Task: Add Sprouts Goat's Milk Bar Soap to the cart.
Action: Mouse moved to (69, 367)
Screenshot: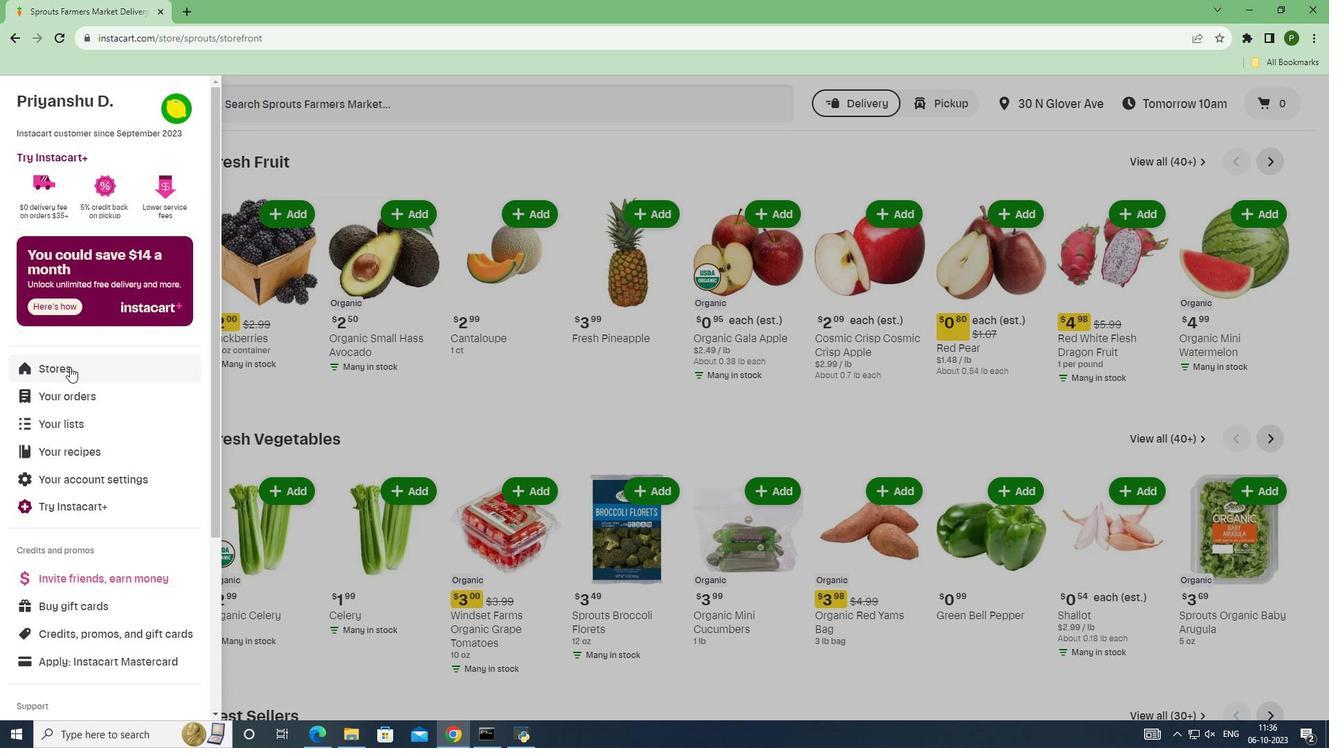 
Action: Mouse pressed left at (69, 367)
Screenshot: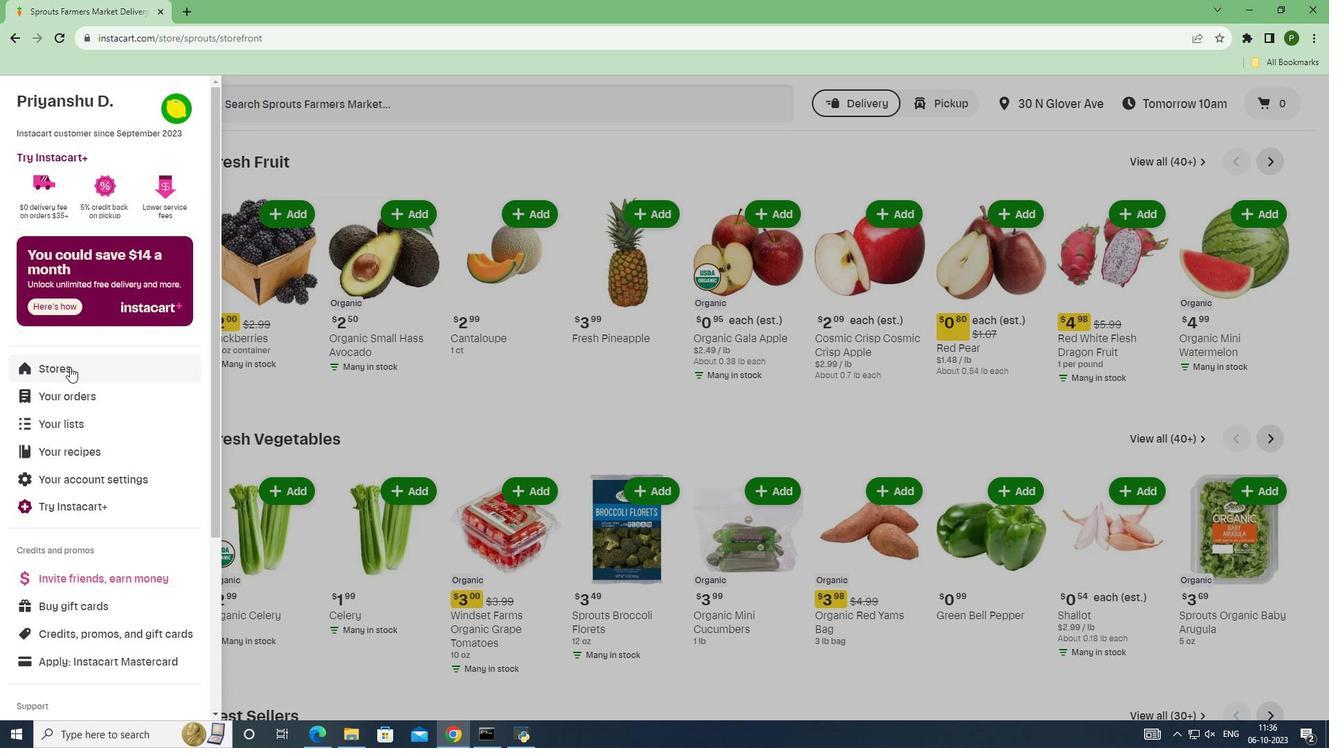 
Action: Mouse moved to (299, 155)
Screenshot: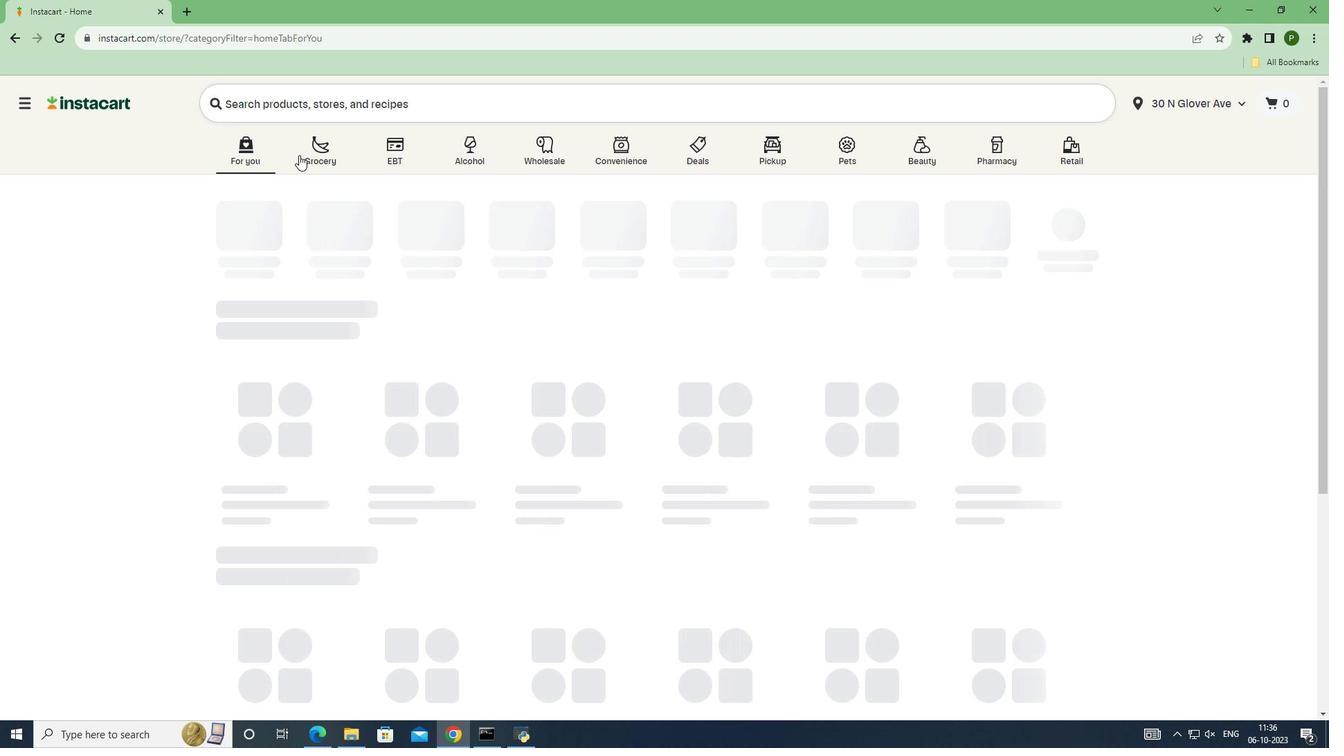 
Action: Mouse pressed left at (299, 155)
Screenshot: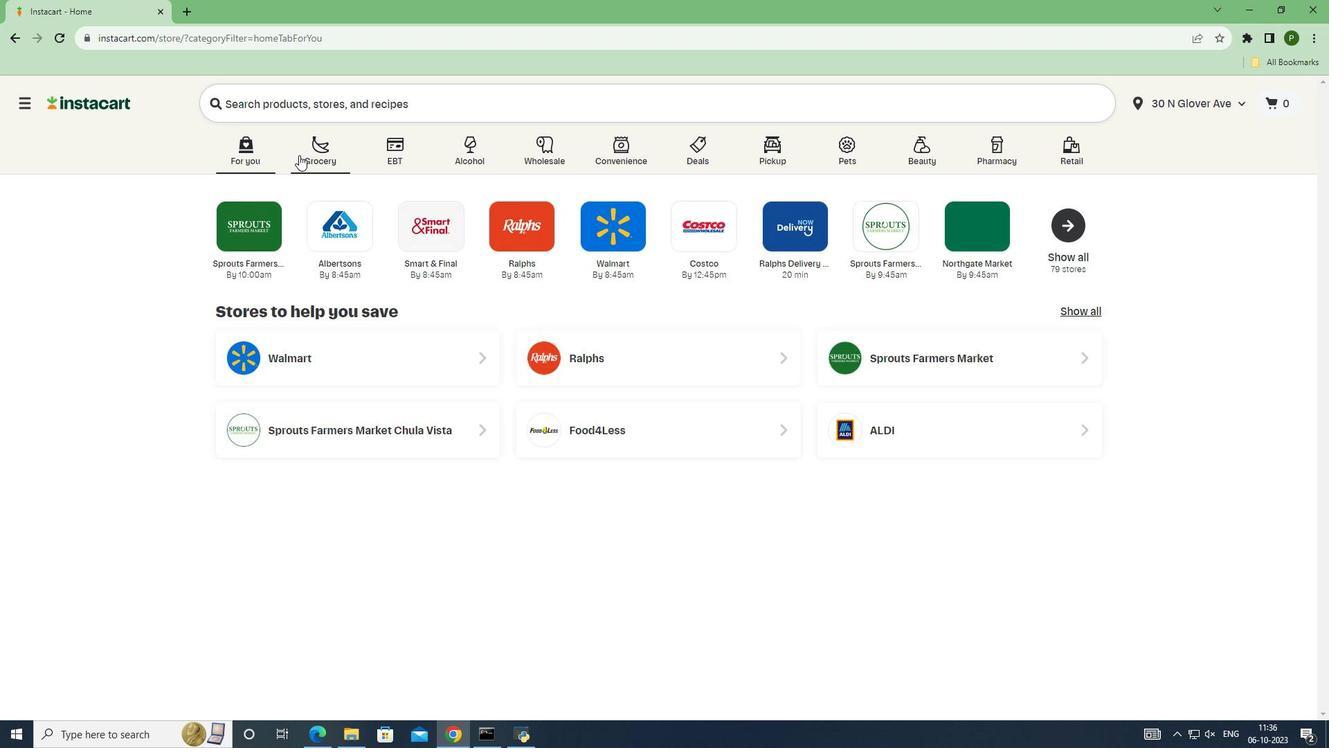 
Action: Mouse moved to (846, 313)
Screenshot: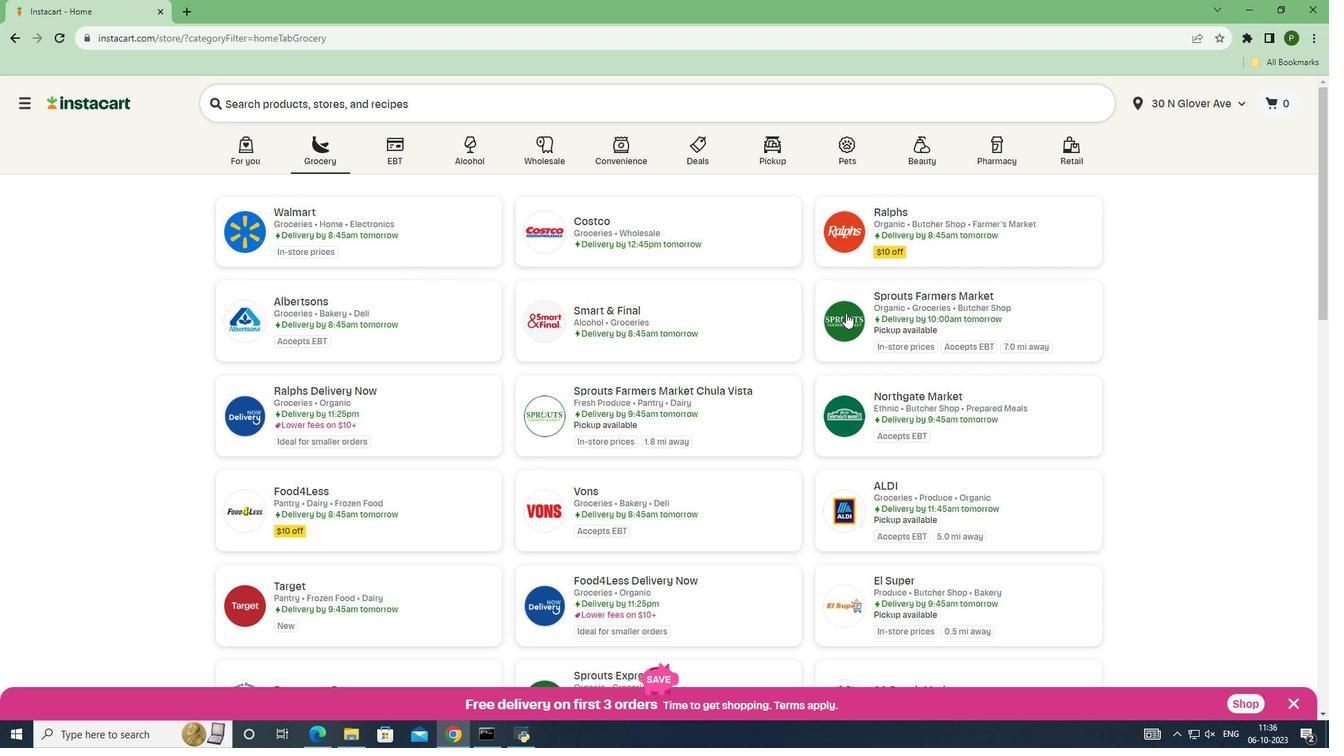 
Action: Mouse pressed left at (846, 313)
Screenshot: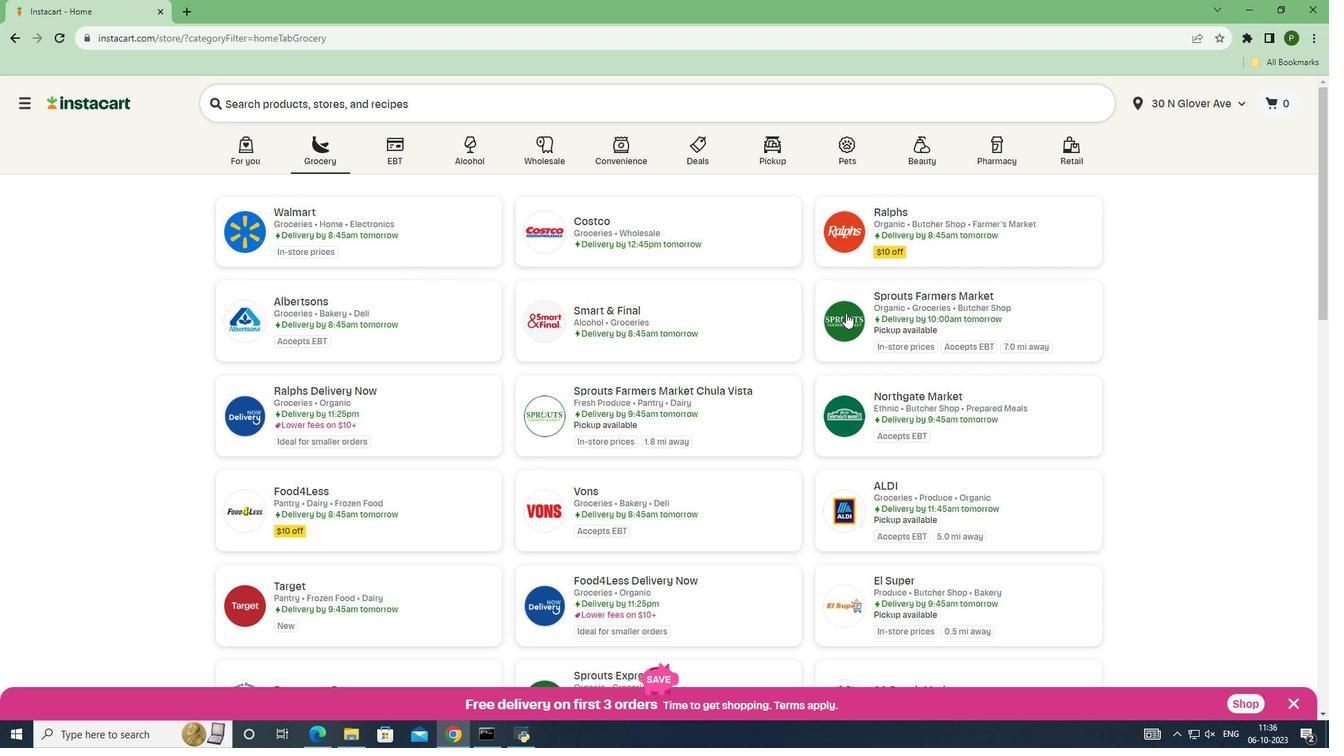
Action: Mouse moved to (94, 383)
Screenshot: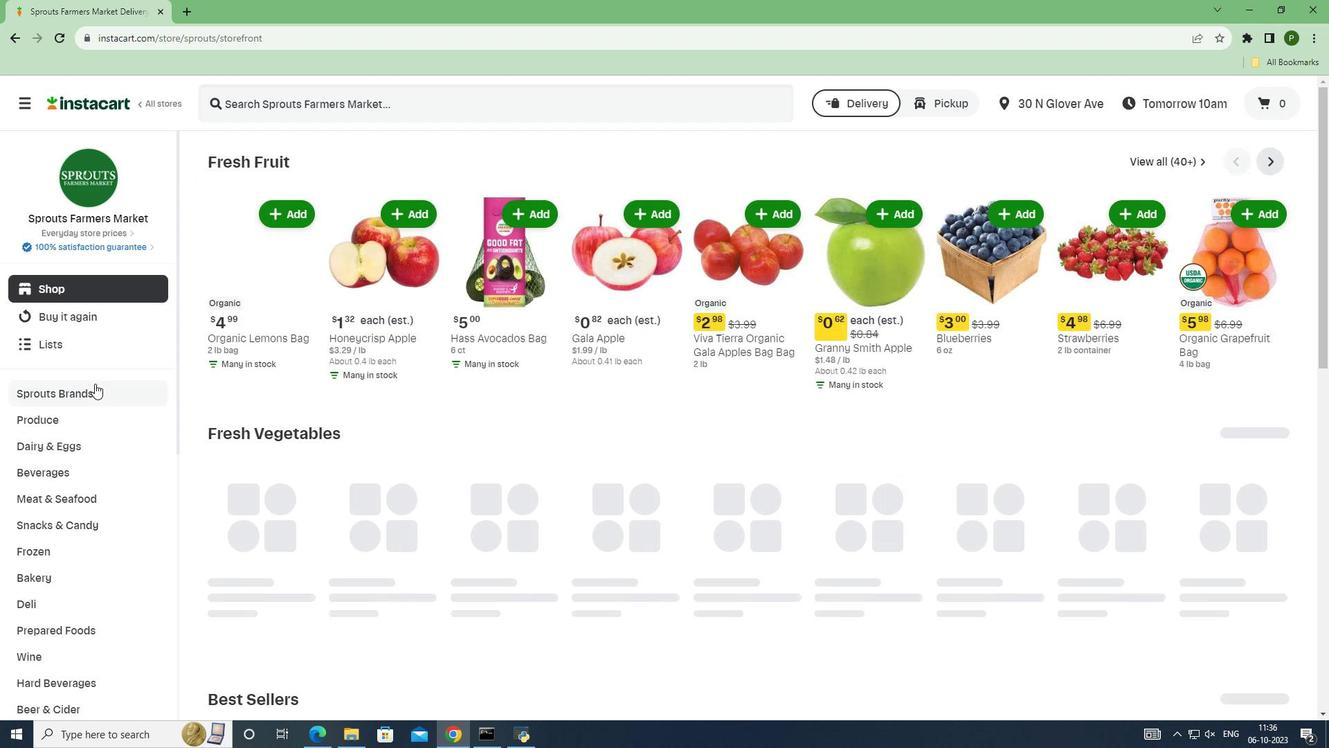
Action: Mouse pressed left at (94, 383)
Screenshot: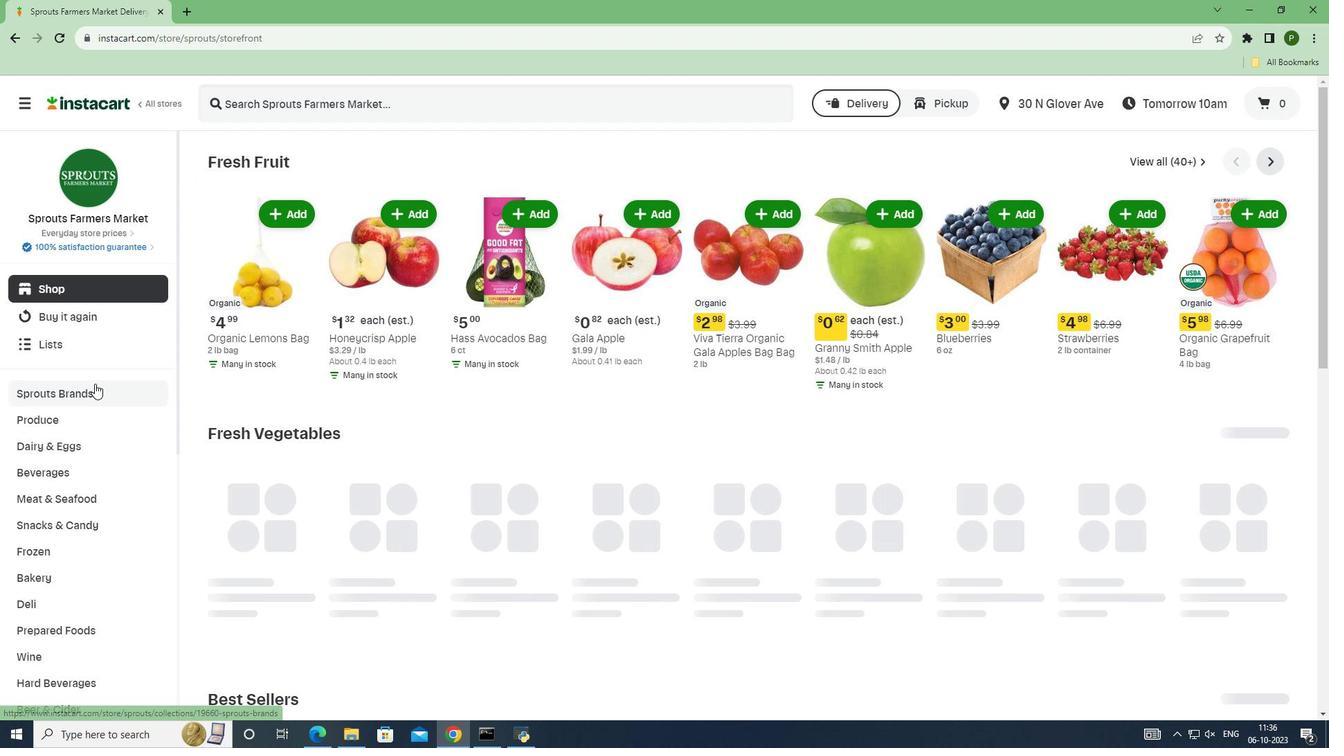 
Action: Mouse moved to (108, 570)
Screenshot: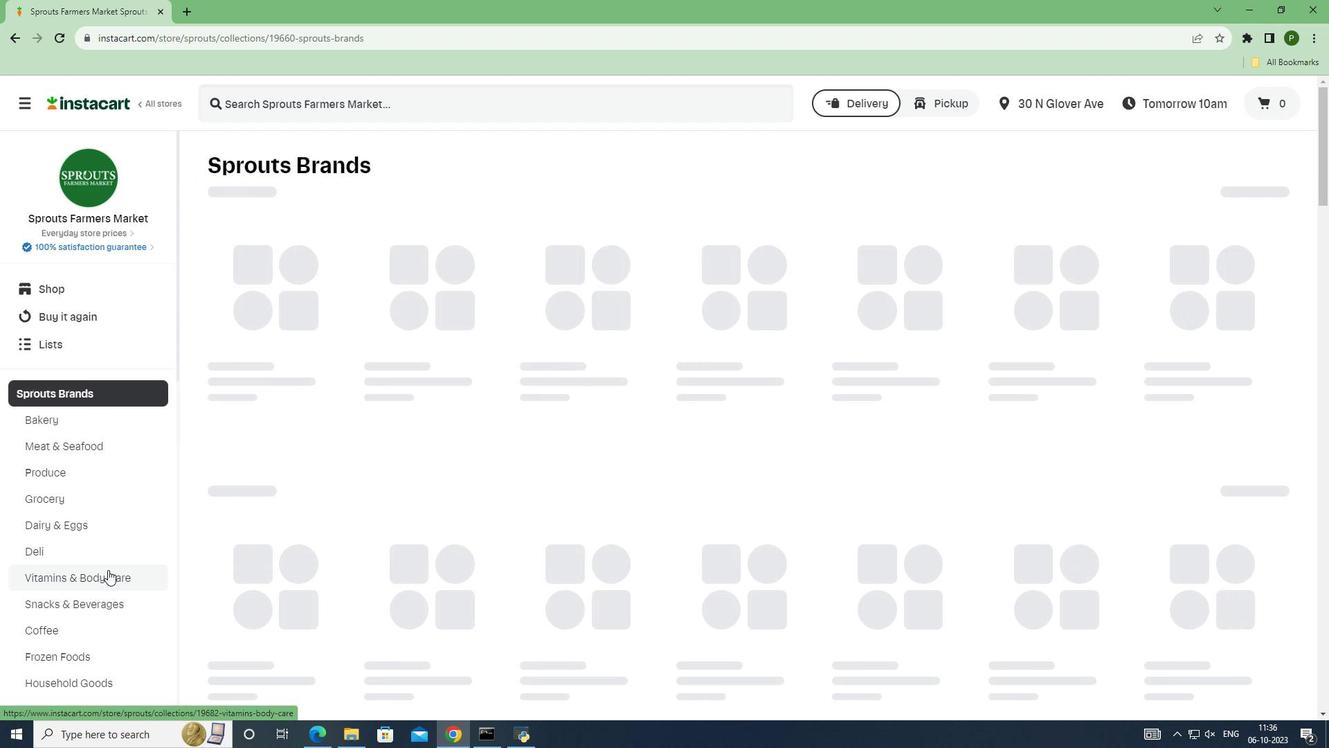 
Action: Mouse pressed left at (108, 570)
Screenshot: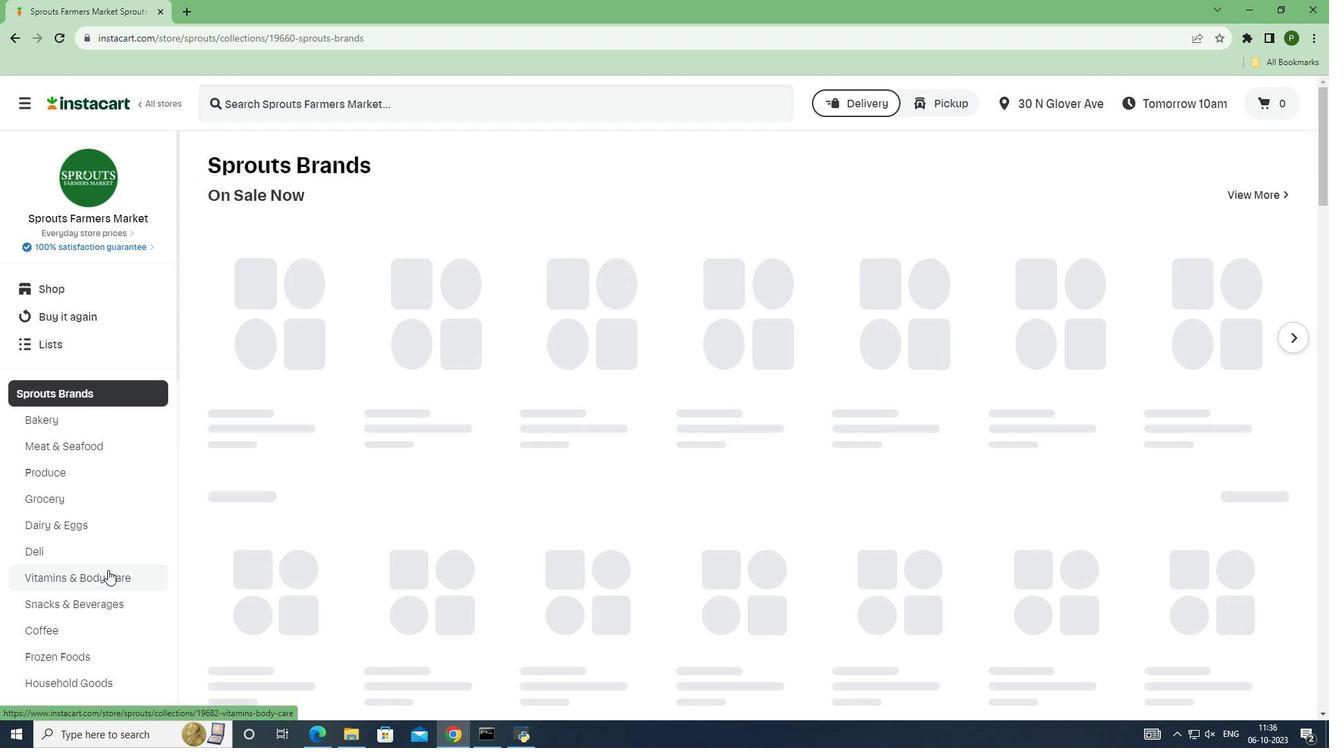 
Action: Mouse moved to (261, 101)
Screenshot: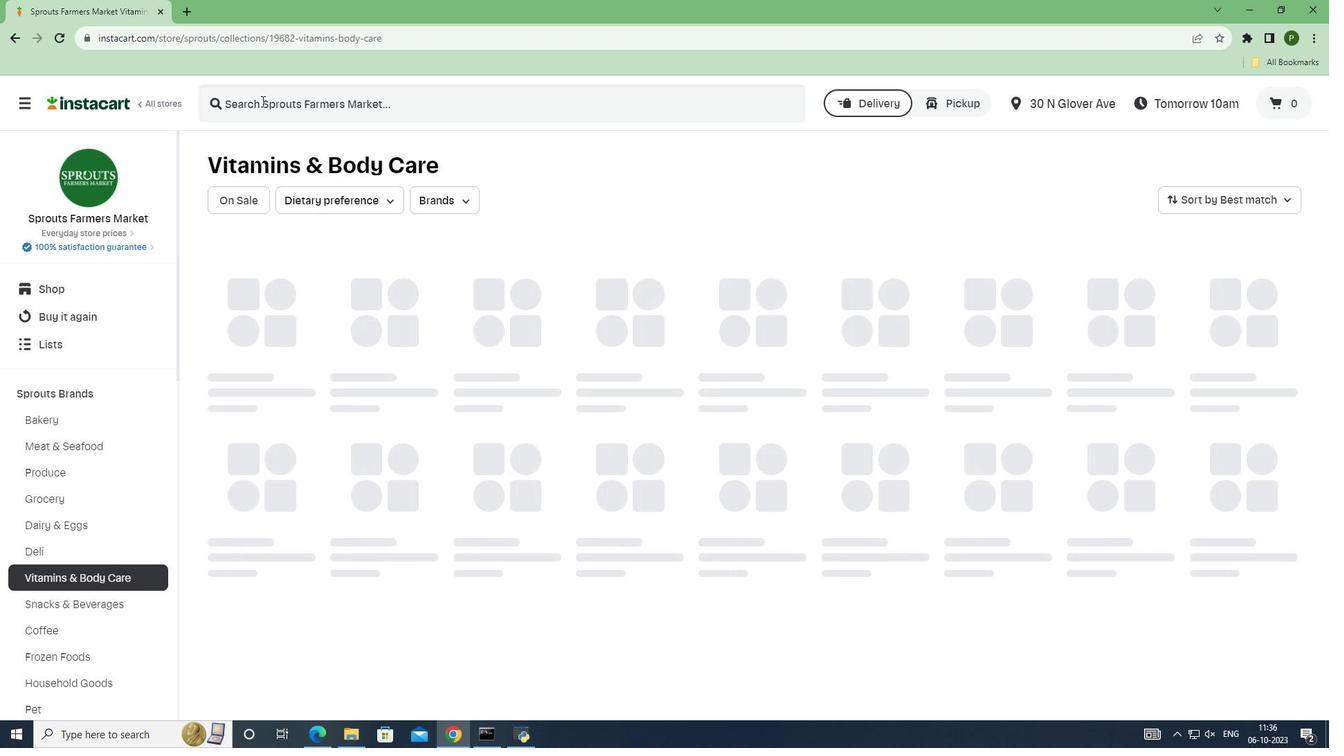 
Action: Mouse pressed left at (261, 101)
Screenshot: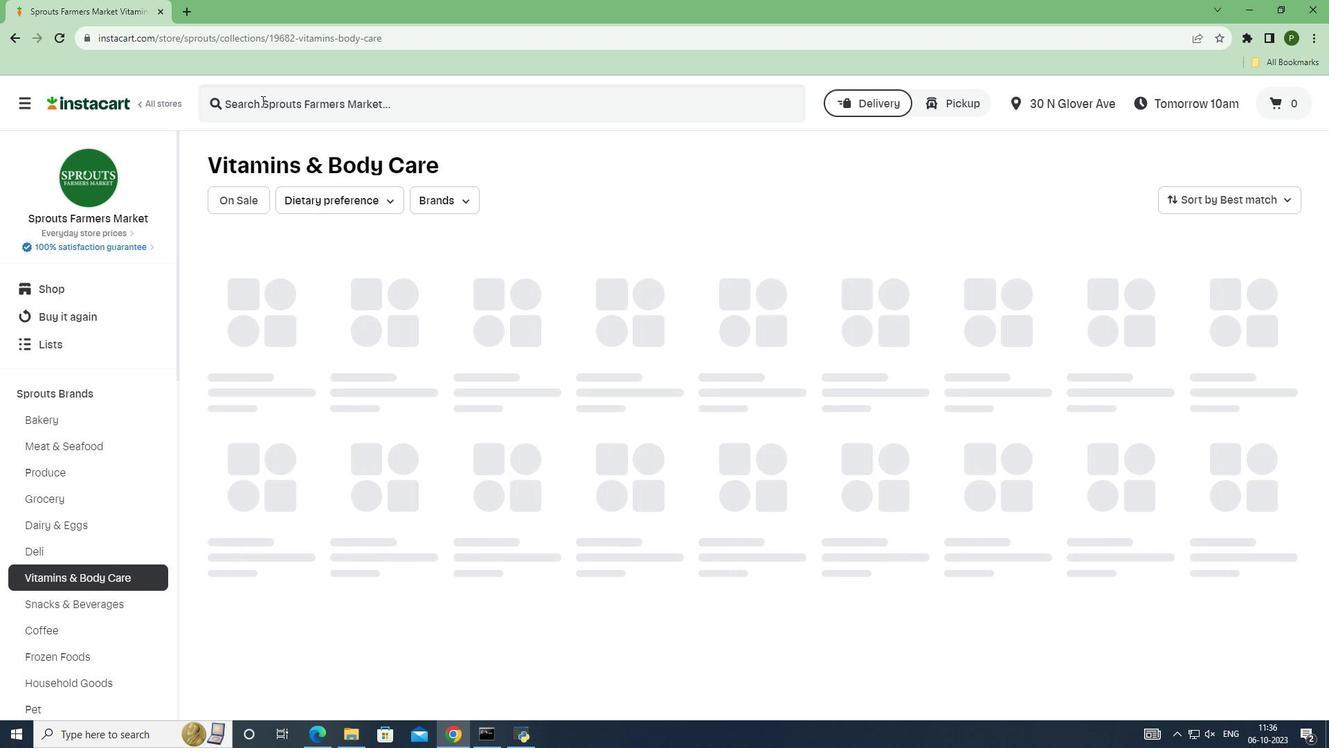 
Action: Key pressed <Key.caps_lock>S<Key.caps_lock>prouts<Key.space><Key.caps_lock>G<Key.caps_lock>oat'
Screenshot: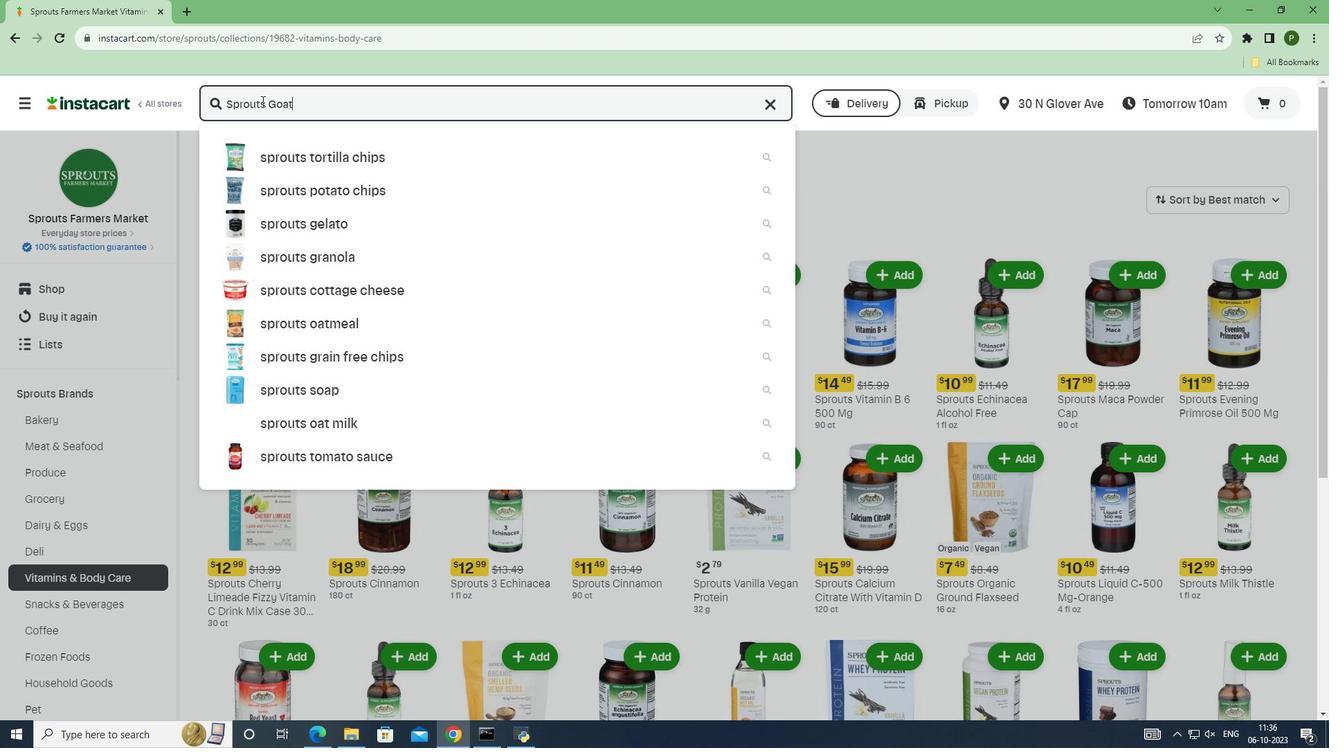 
Action: Mouse moved to (261, 100)
Screenshot: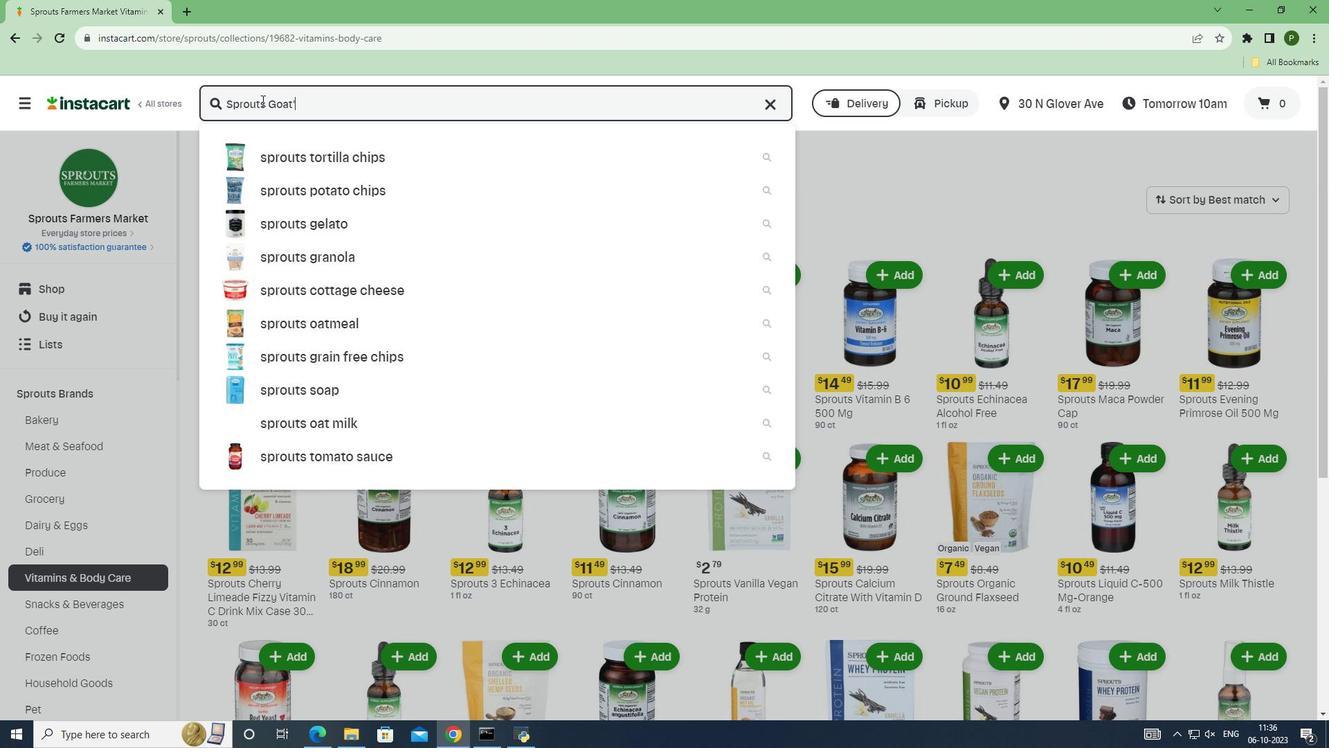 
Action: Key pressed s<Key.space><Key.caps_lock>M<Key.caps_lock>ilk<Key.space><Key.caps_lock>B<Key.caps_lock>ar<Key.space><Key.caps_lock>S<Key.caps_lock>oap<Key.space><Key.enter>
Screenshot: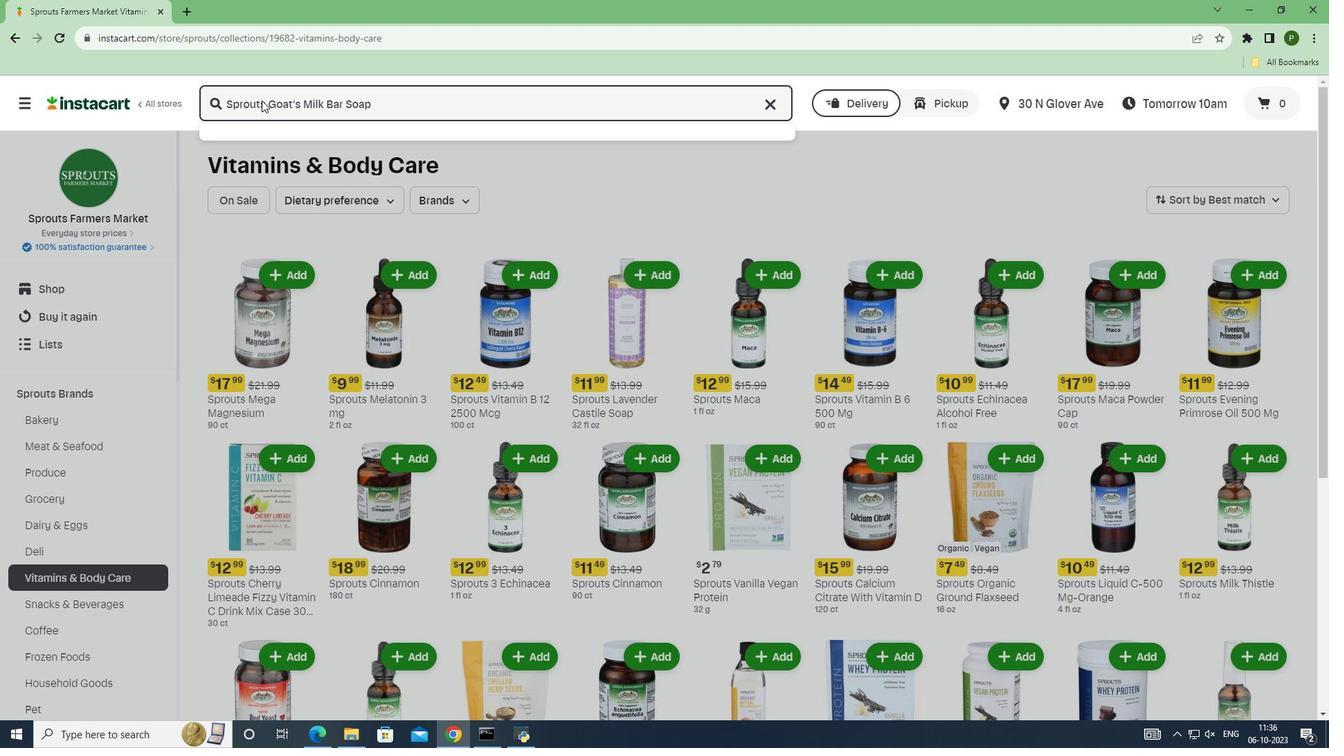 
Action: Mouse moved to (399, 241)
Screenshot: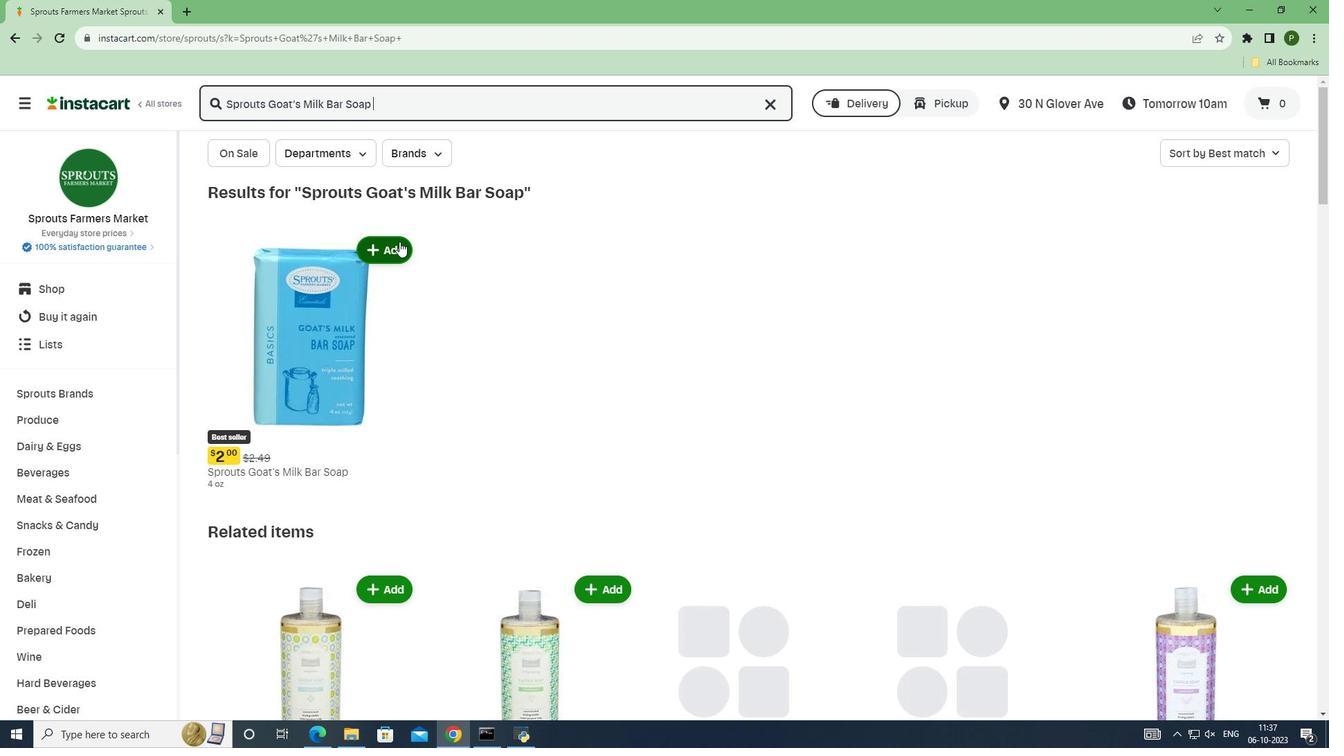 
Action: Mouse pressed left at (399, 241)
Screenshot: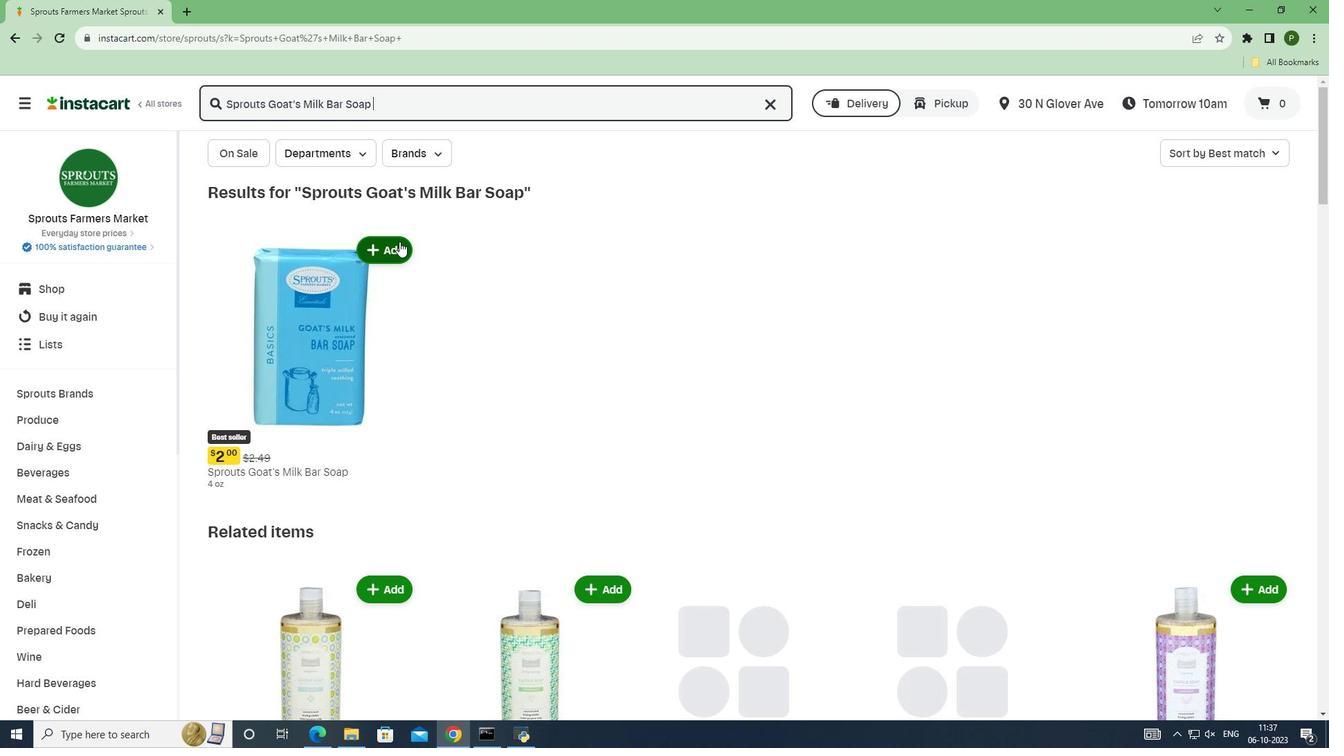 
Action: Mouse moved to (462, 326)
Screenshot: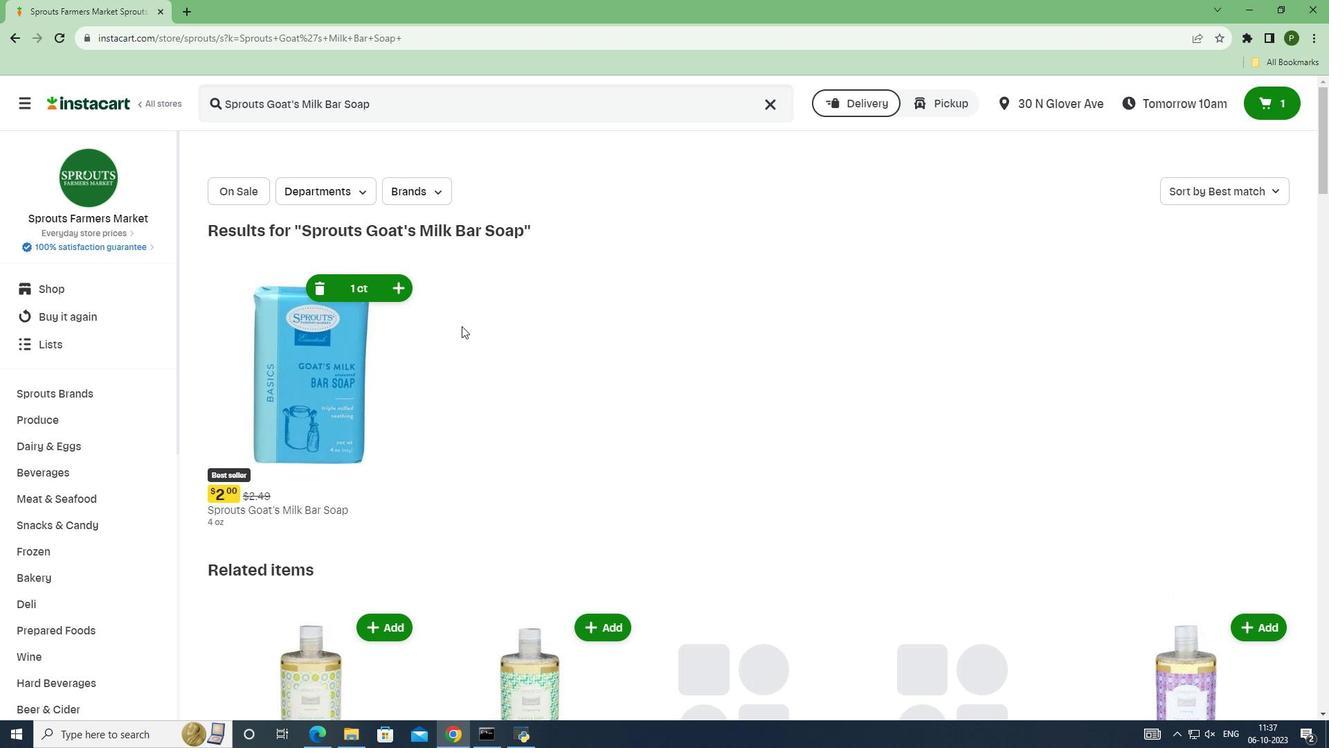 
